Task: In the  document Mothersdayletter.pdf Change the allignment of footer to  'Left ' Select the entire text and insert font style 'Nunito' and font size: 24
Action: Mouse scrolled (367, 284) with delta (0, 0)
Screenshot: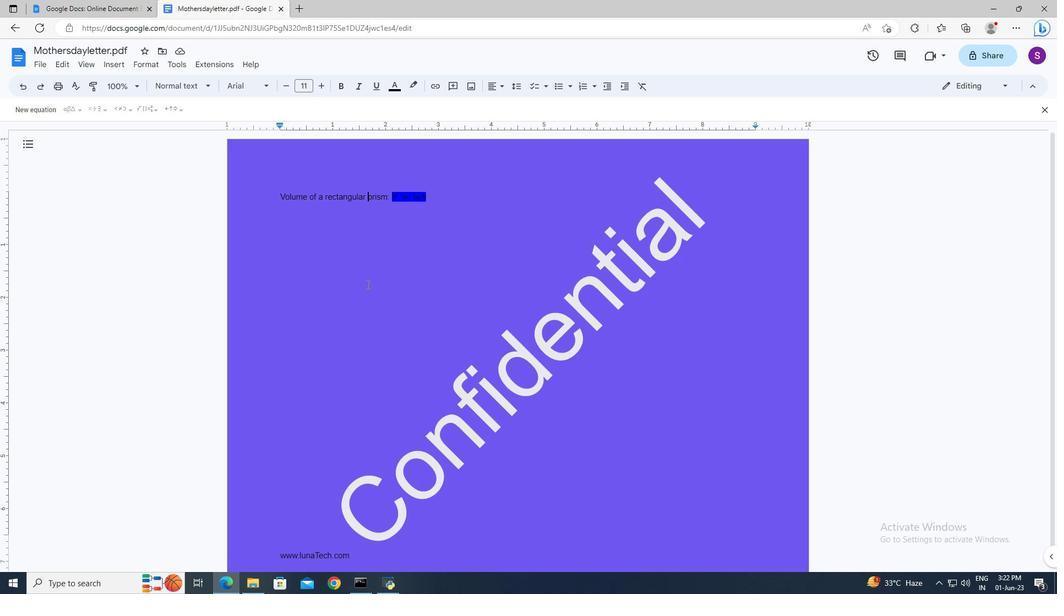 
Action: Mouse scrolled (367, 284) with delta (0, 0)
Screenshot: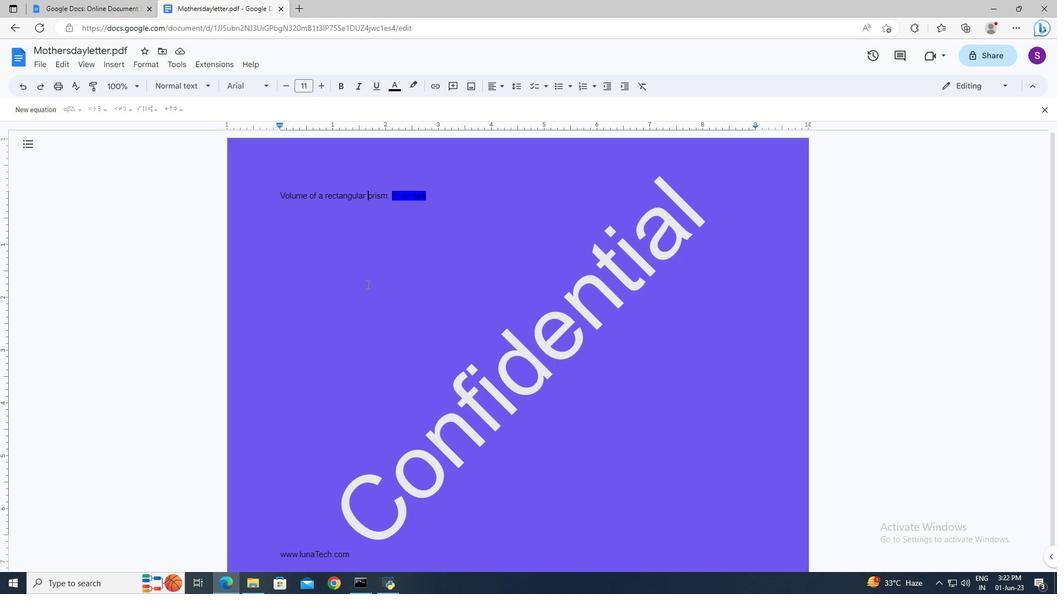 
Action: Mouse moved to (275, 532)
Screenshot: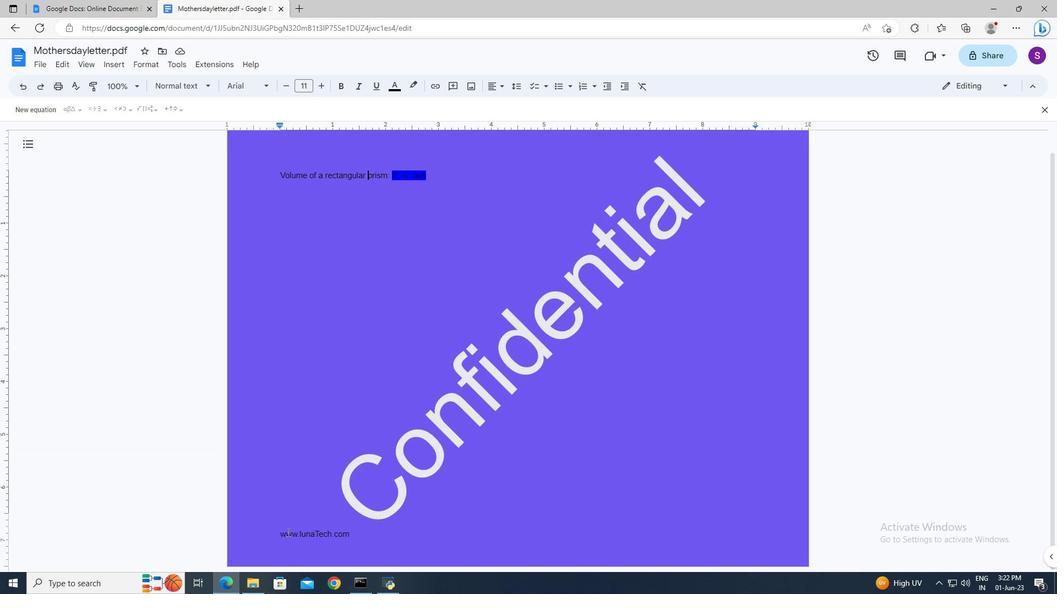 
Action: Mouse pressed left at (275, 532)
Screenshot: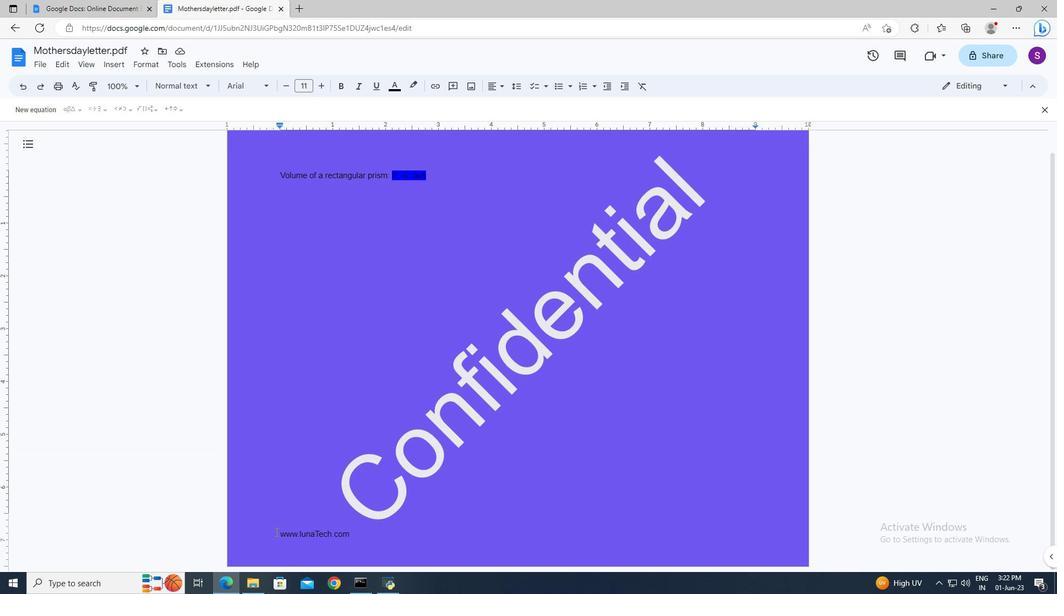 
Action: Mouse pressed left at (275, 532)
Screenshot: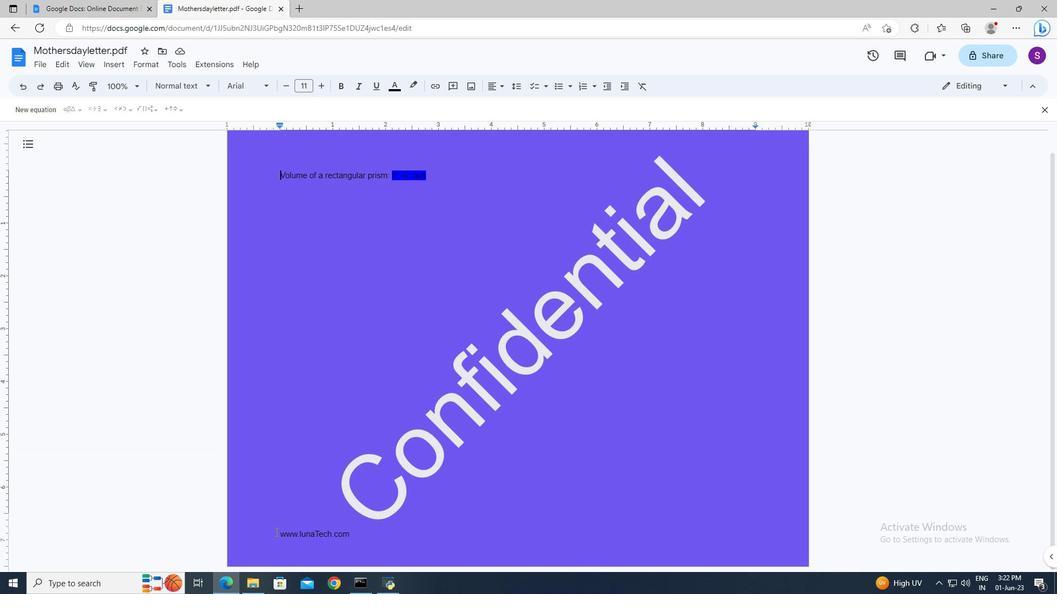 
Action: Key pressed <Key.shift><Key.down>
Screenshot: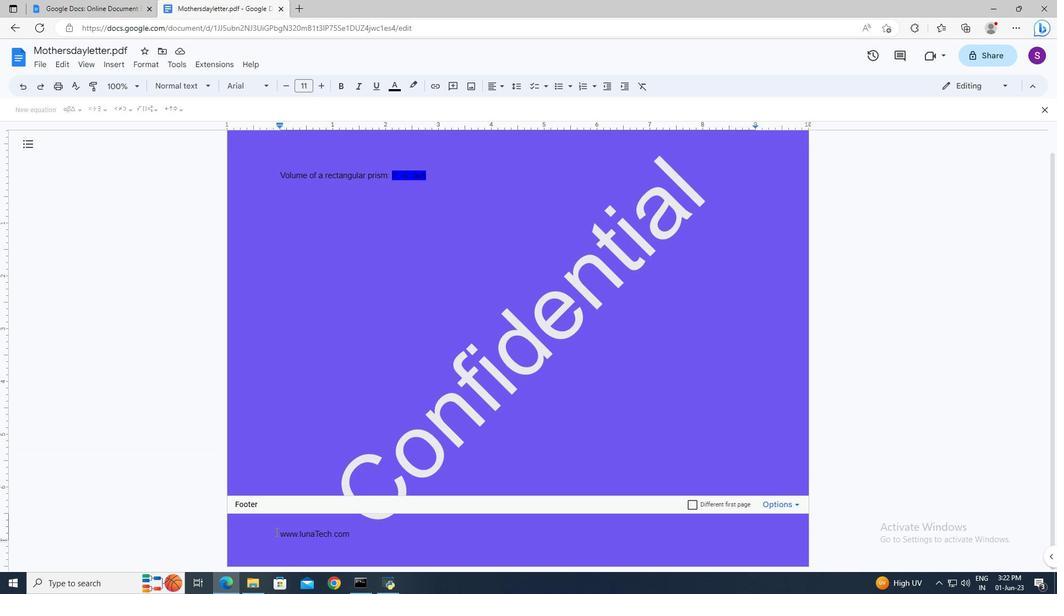
Action: Mouse moved to (499, 88)
Screenshot: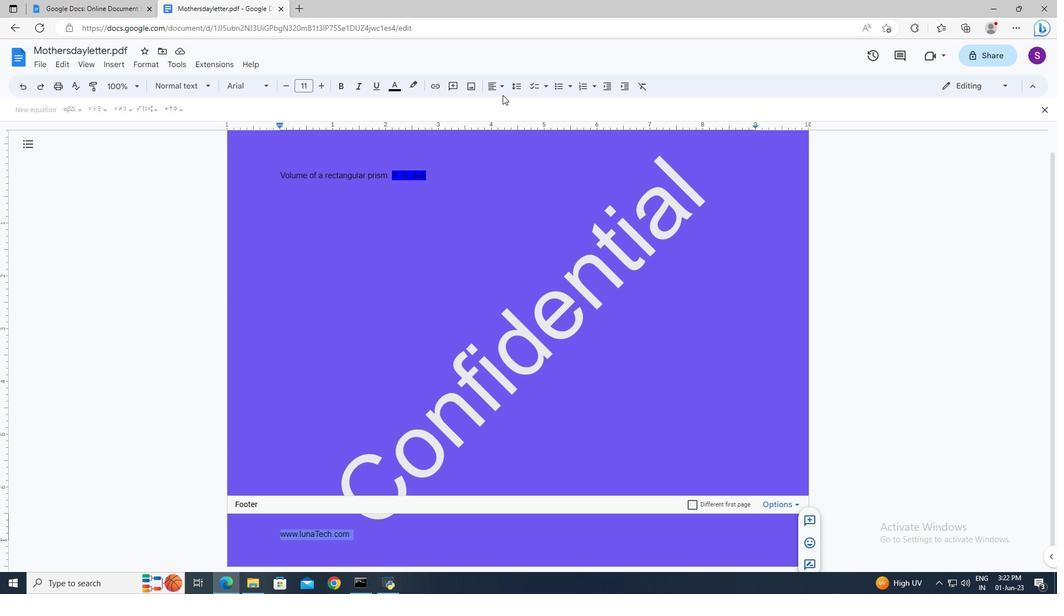 
Action: Mouse pressed left at (499, 88)
Screenshot: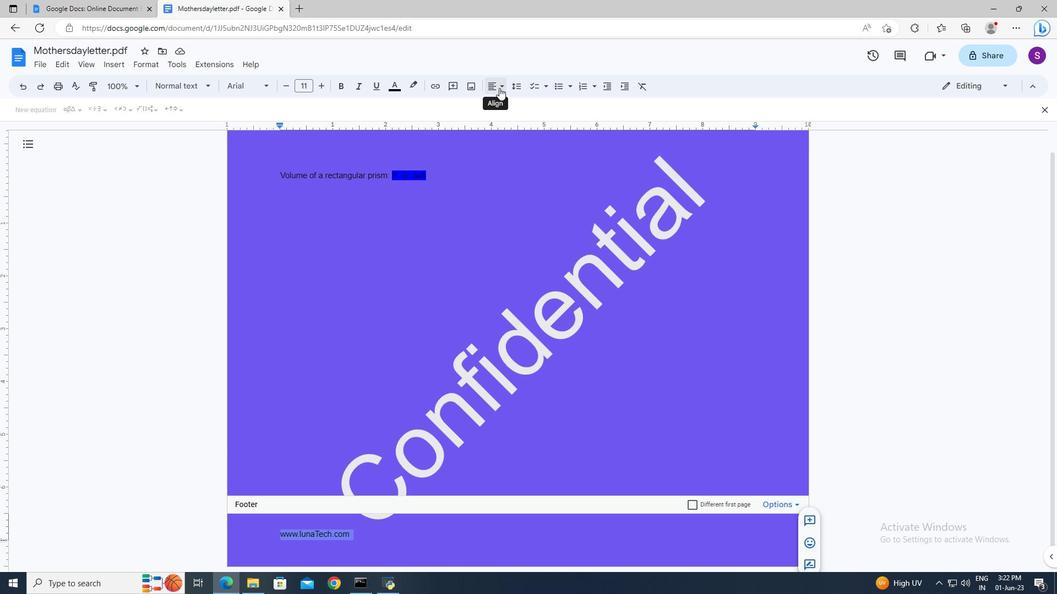 
Action: Mouse moved to (493, 102)
Screenshot: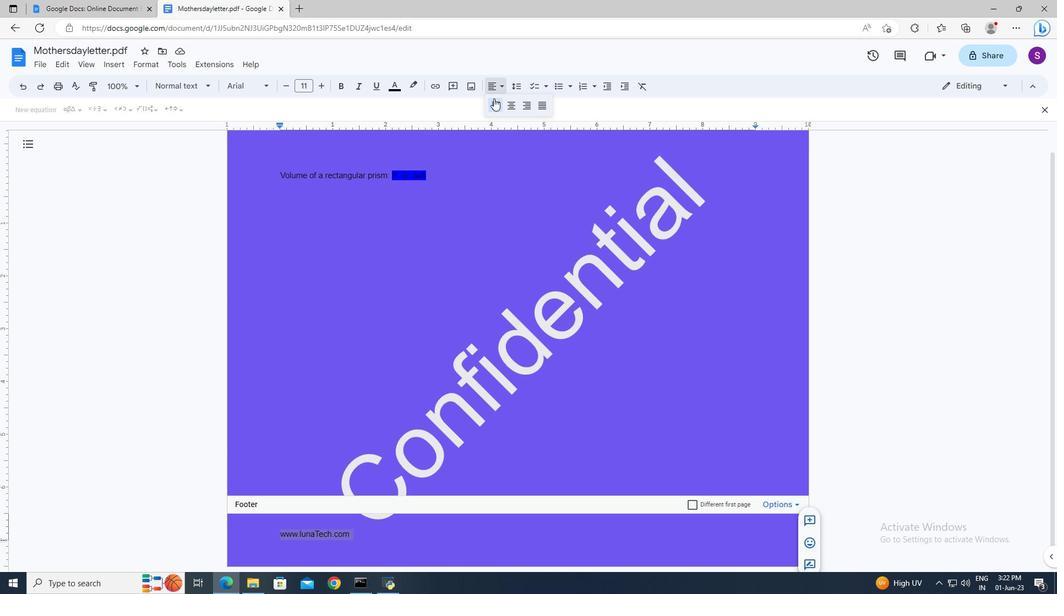 
Action: Mouse pressed left at (493, 102)
Screenshot: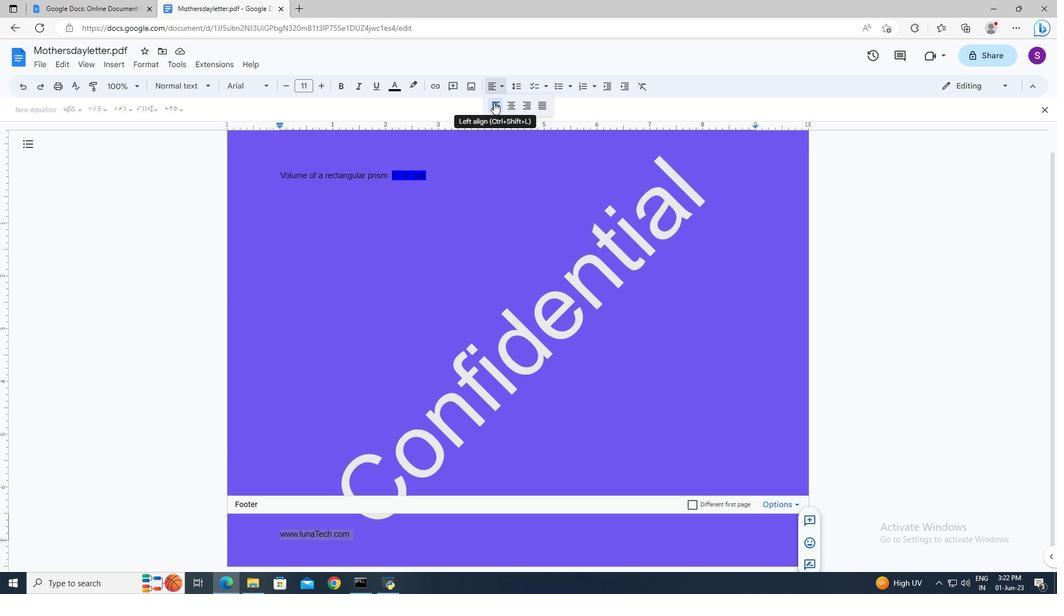 
Action: Mouse moved to (457, 182)
Screenshot: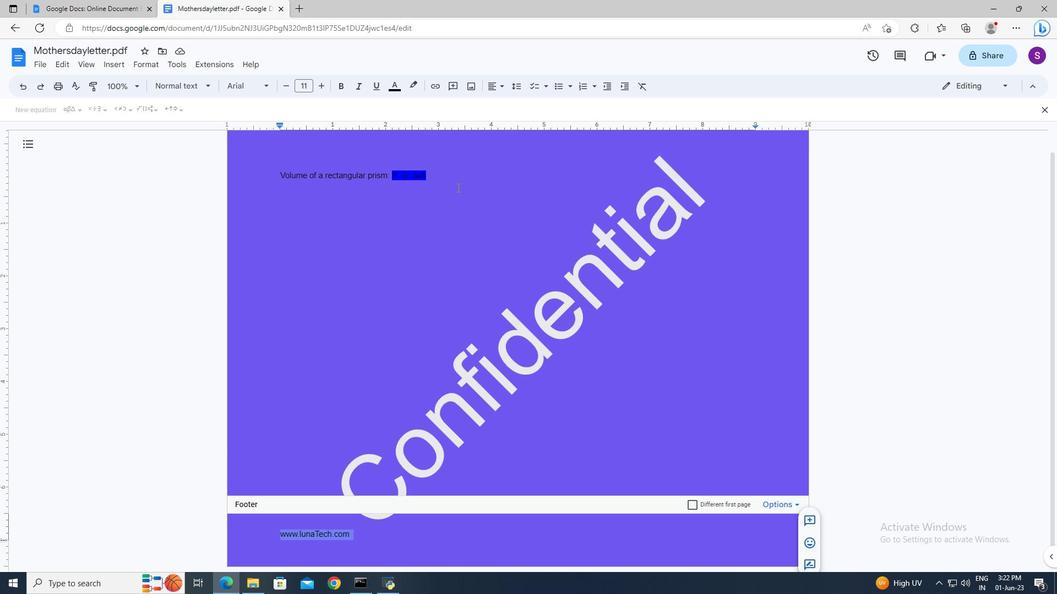 
Action: Mouse pressed left at (457, 182)
Screenshot: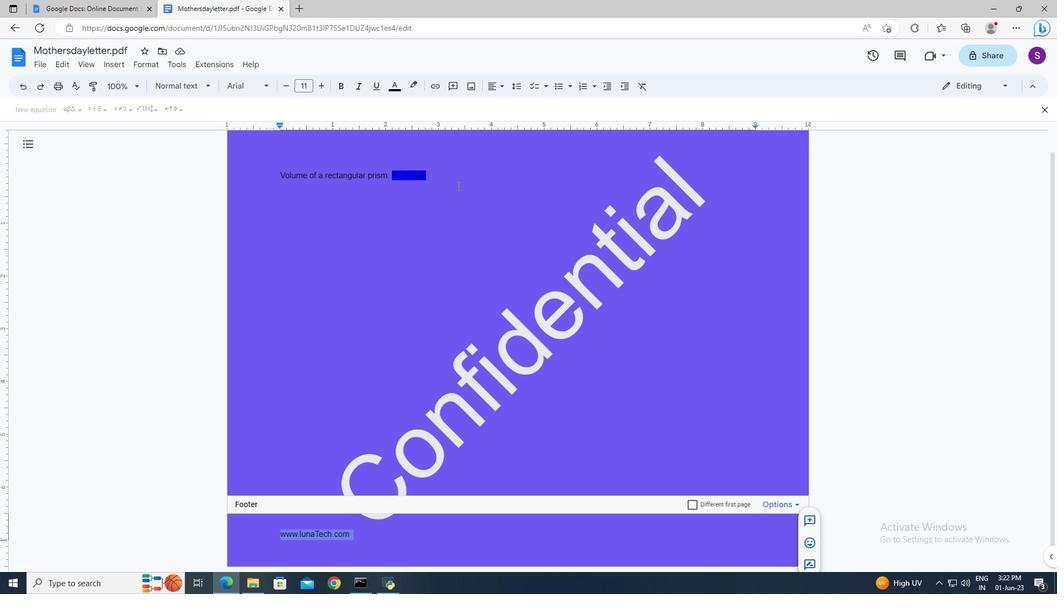 
Action: Key pressed ctrl+A
Screenshot: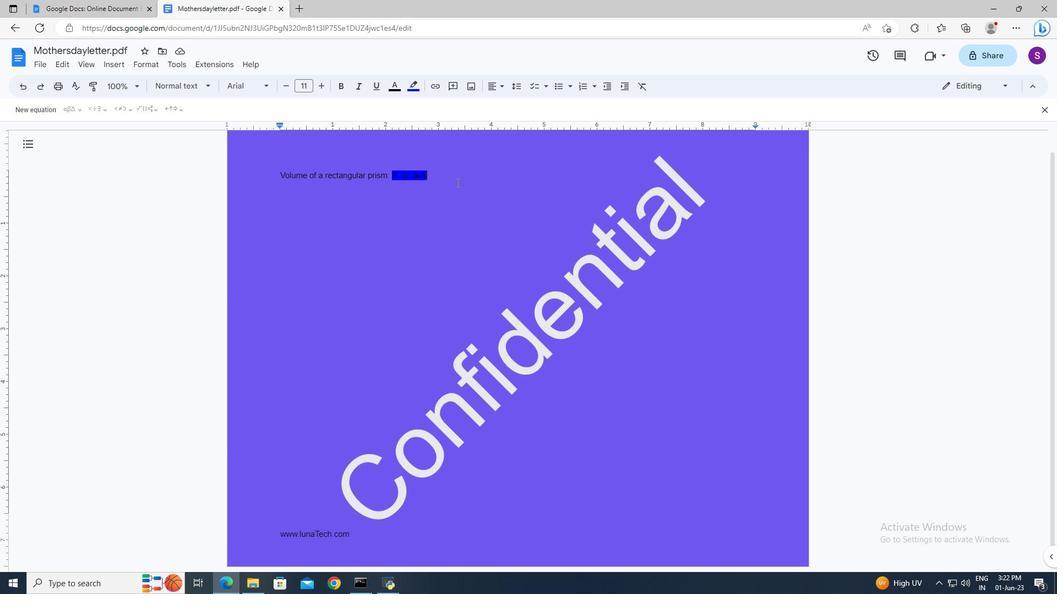 
Action: Mouse moved to (267, 81)
Screenshot: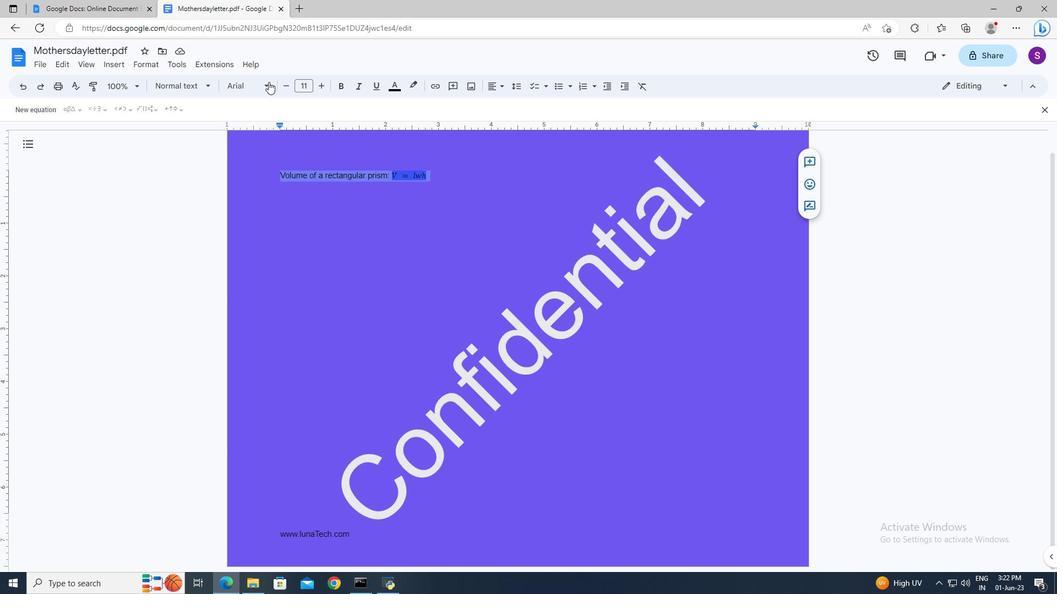 
Action: Mouse pressed left at (267, 81)
Screenshot: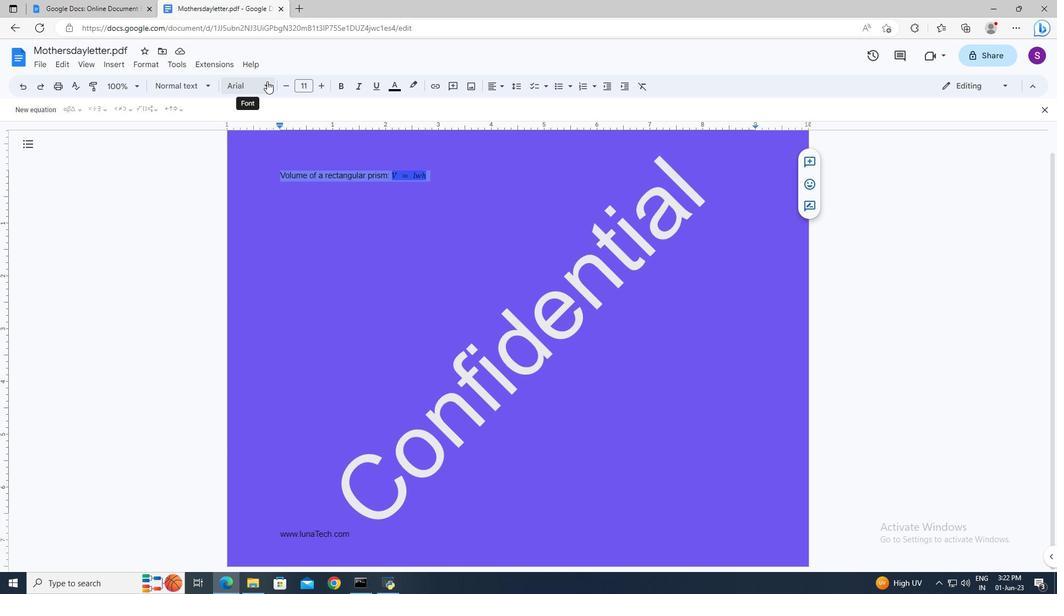 
Action: Mouse moved to (255, 523)
Screenshot: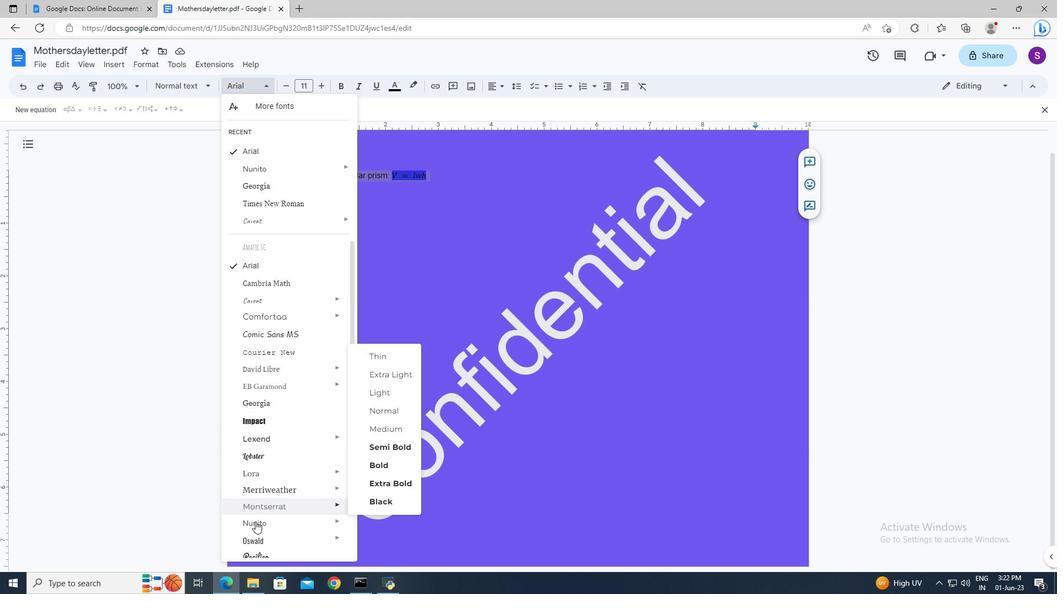 
Action: Mouse pressed left at (255, 523)
Screenshot: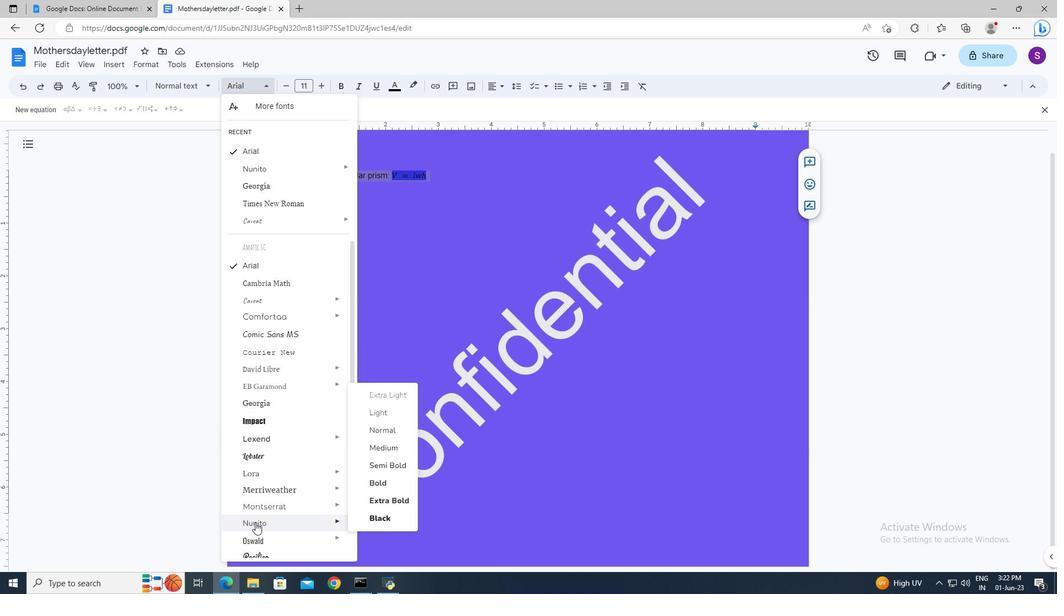 
Action: Mouse moved to (303, 83)
Screenshot: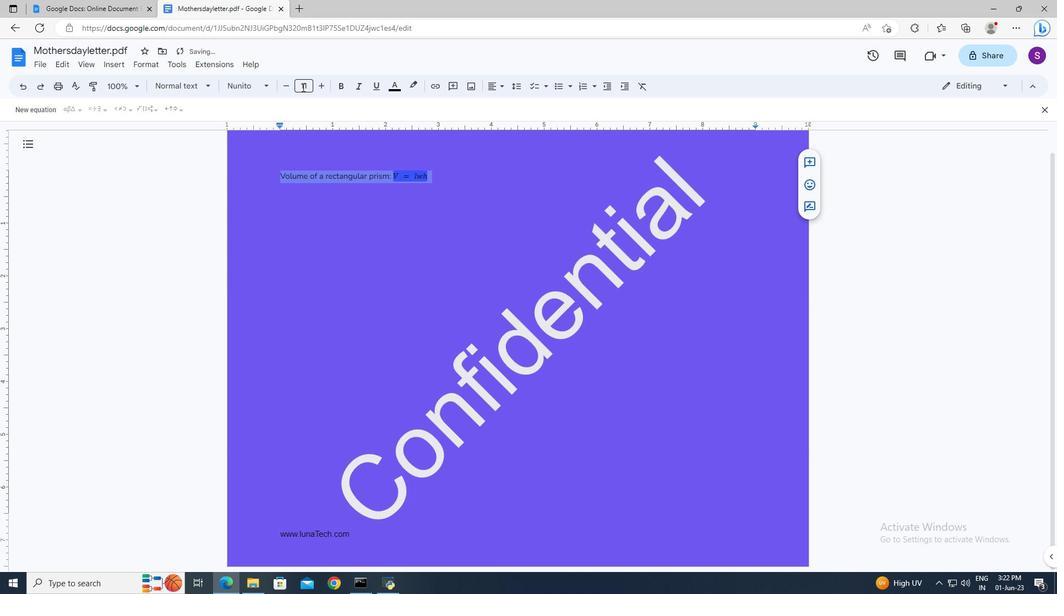 
Action: Mouse pressed left at (303, 83)
Screenshot: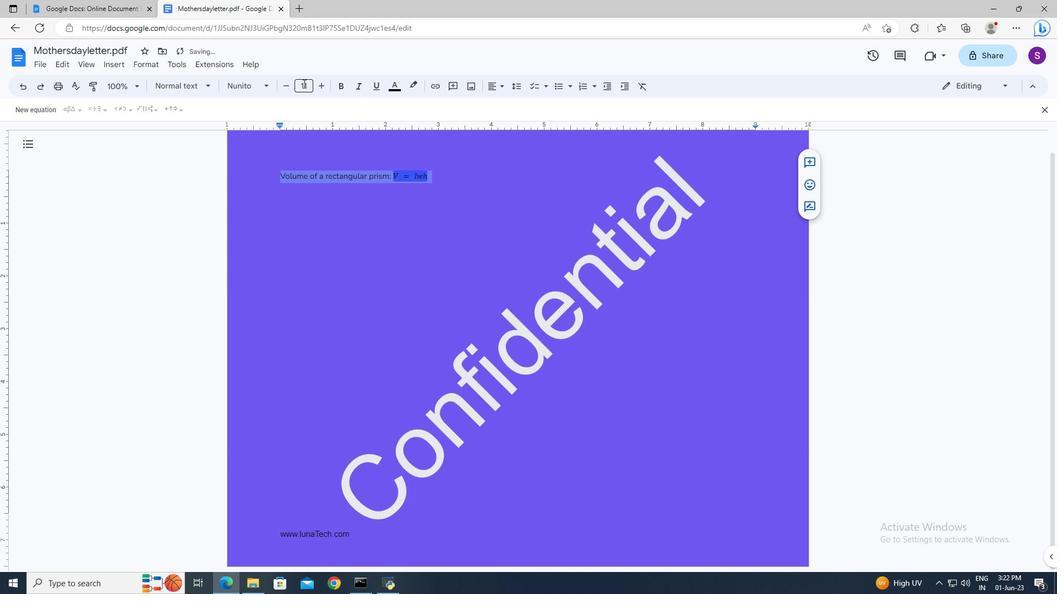 
Action: Mouse moved to (303, 83)
Screenshot: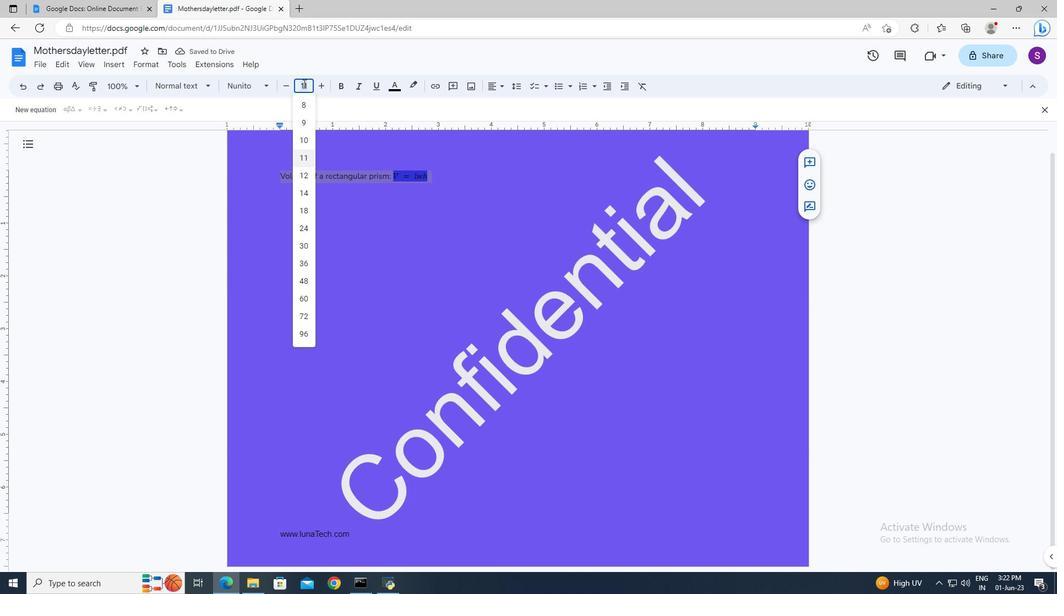 
Action: Key pressed 24<Key.enter>
Screenshot: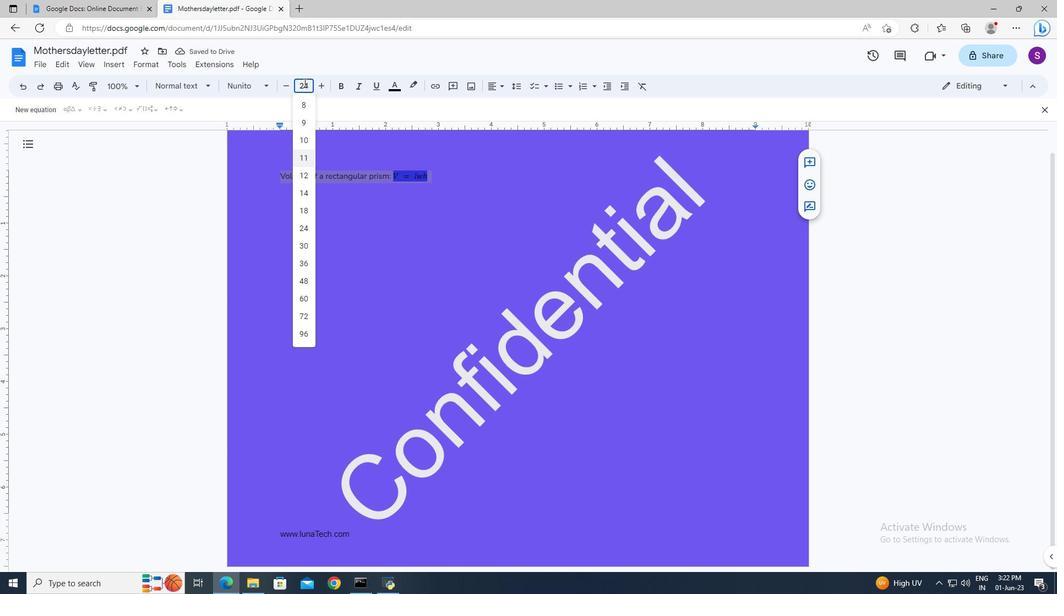 
Action: Mouse moved to (307, 191)
Screenshot: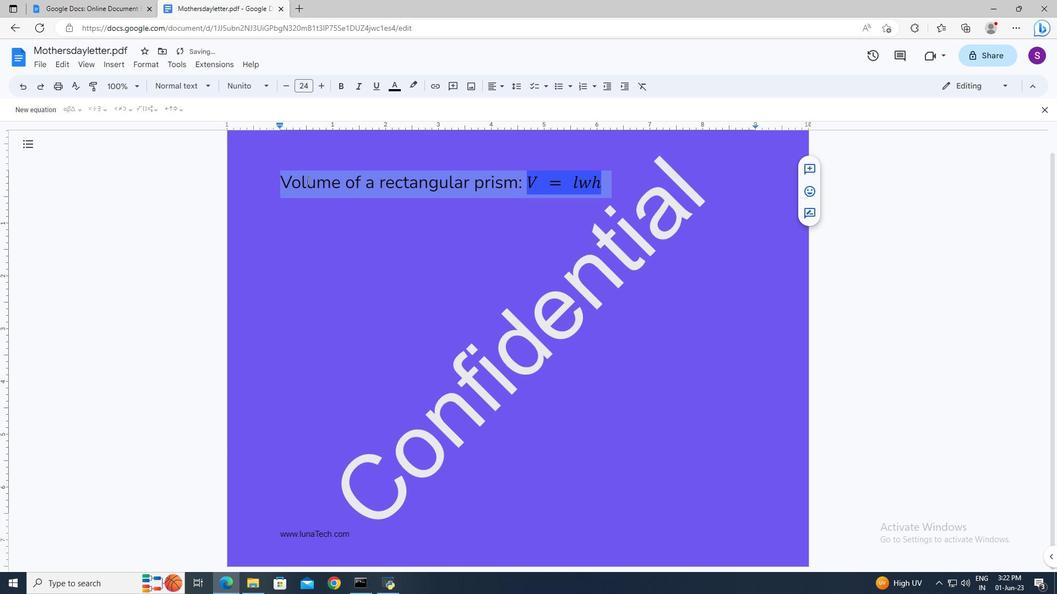 
Action: Mouse pressed left at (307, 191)
Screenshot: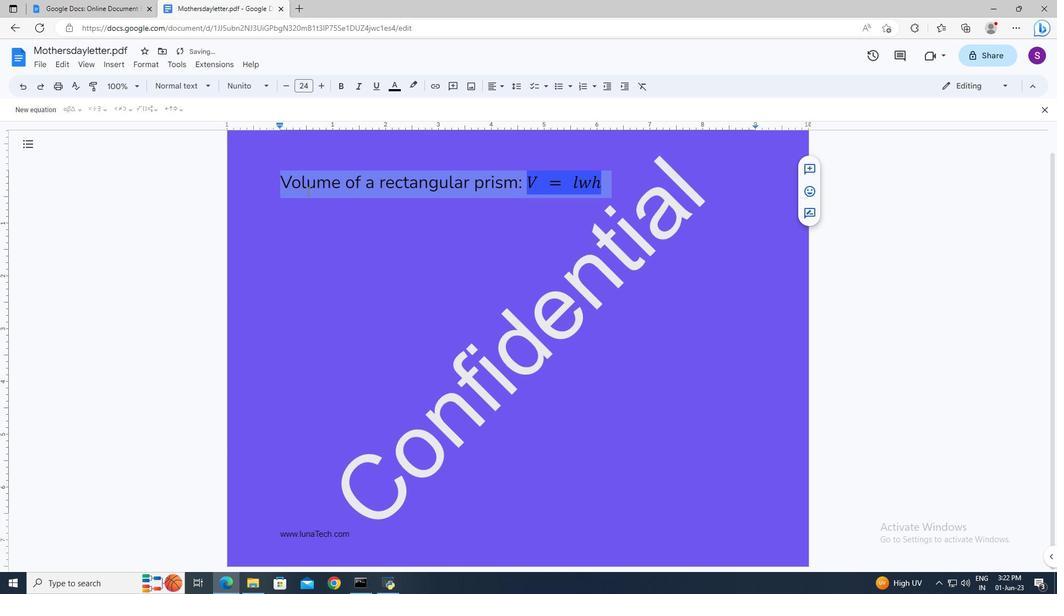 
